 Task: Add a condition where "Status category is not Closed" in pending tickets.
Action: Mouse moved to (124, 433)
Screenshot: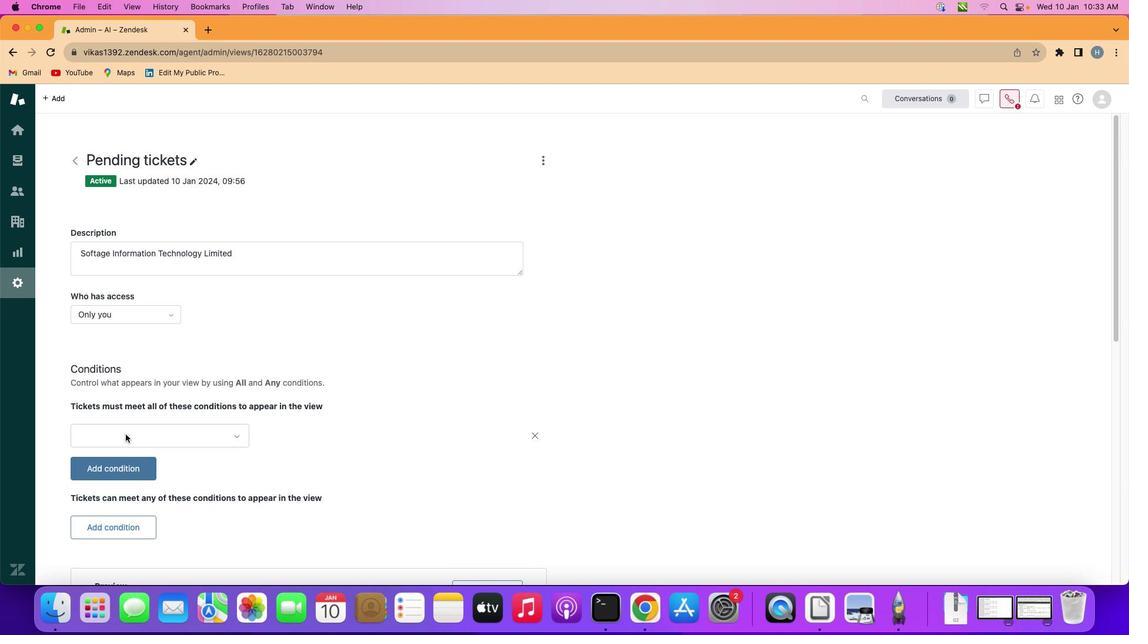 
Action: Mouse pressed left at (124, 433)
Screenshot: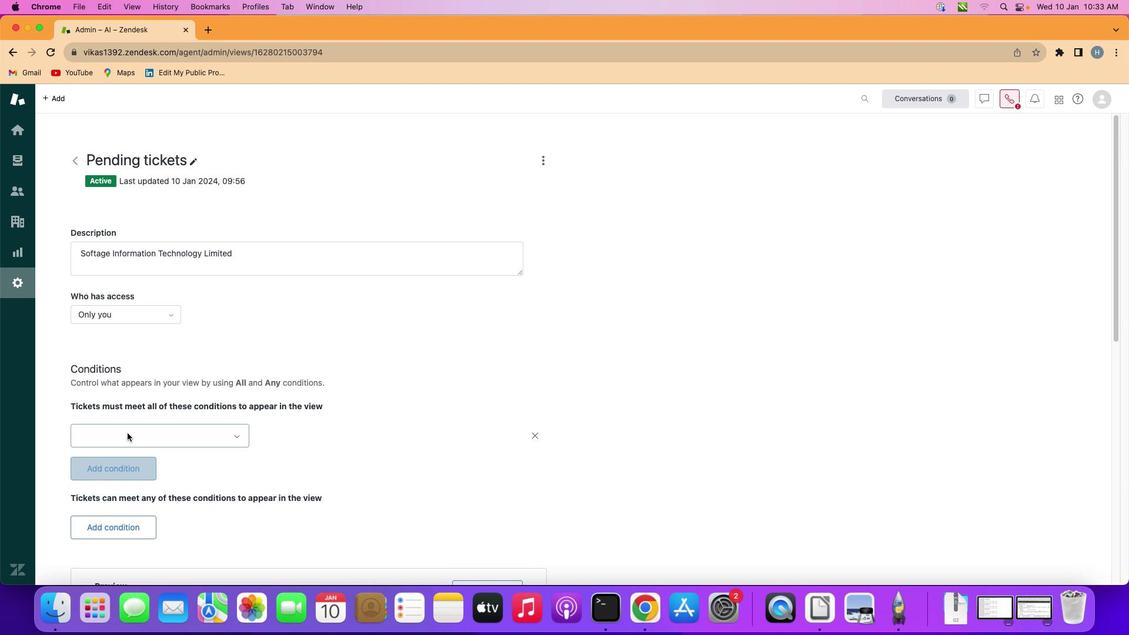 
Action: Mouse moved to (148, 431)
Screenshot: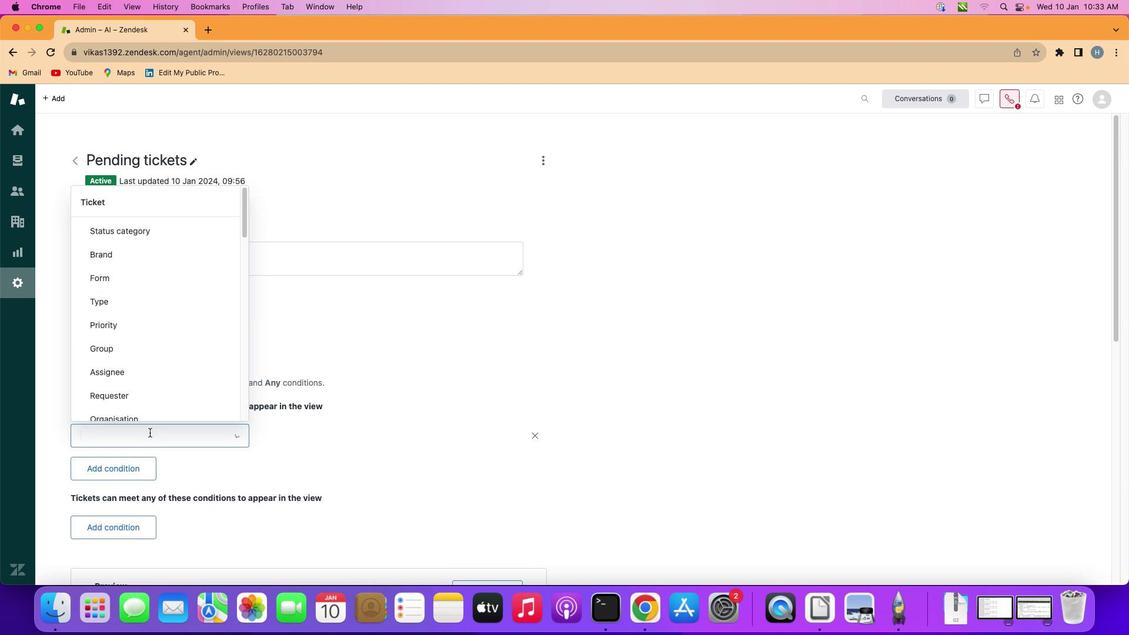
Action: Mouse pressed left at (148, 431)
Screenshot: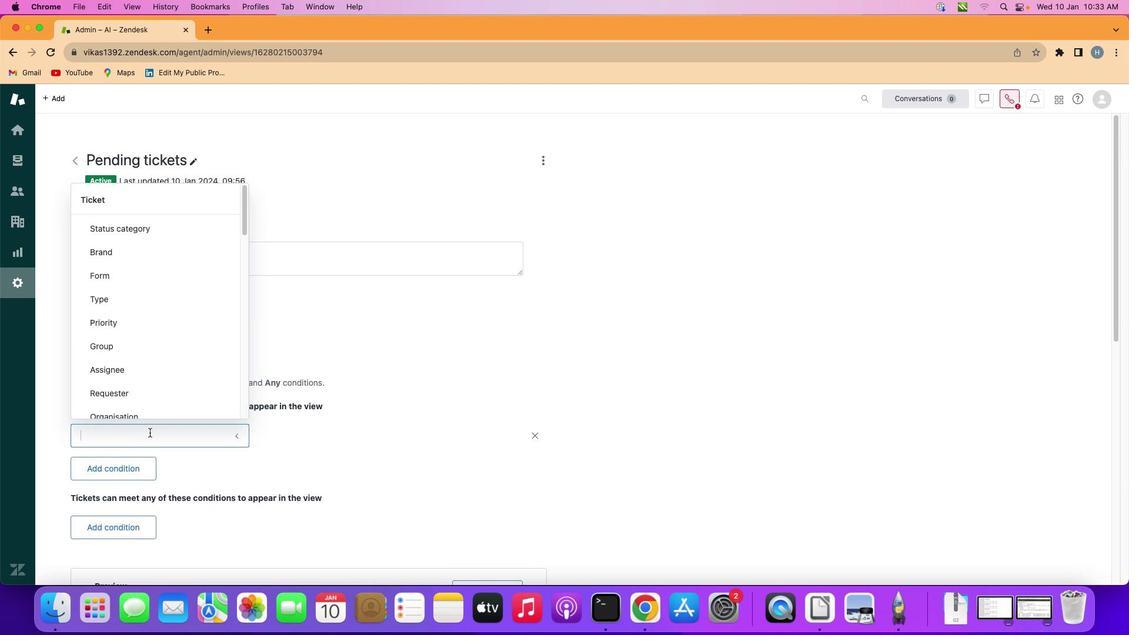 
Action: Mouse moved to (158, 221)
Screenshot: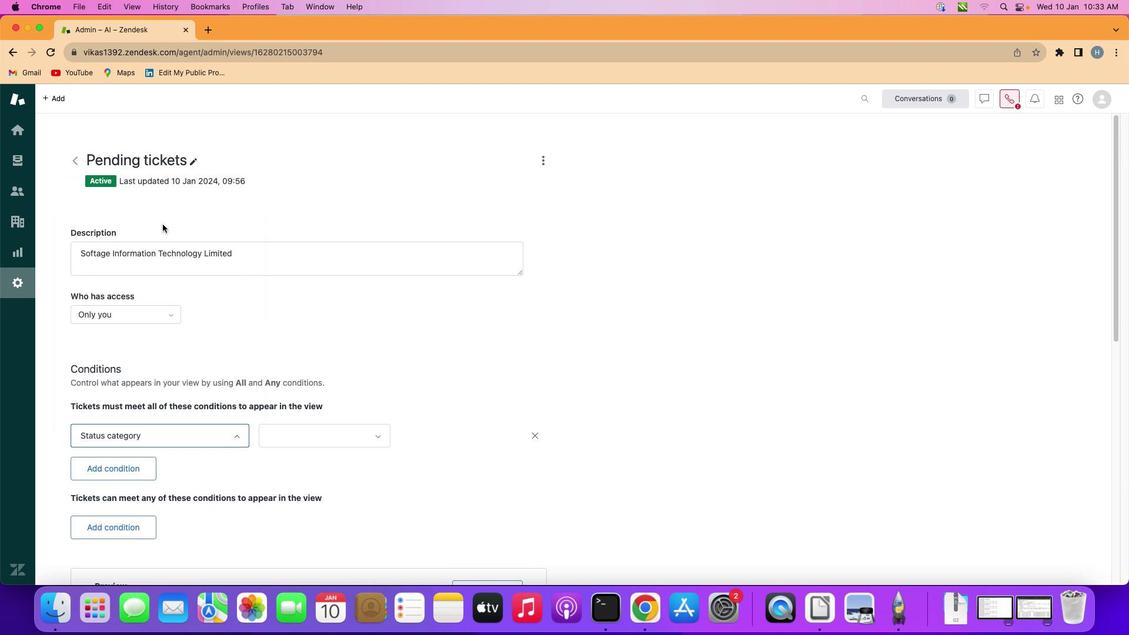 
Action: Mouse pressed left at (158, 221)
Screenshot: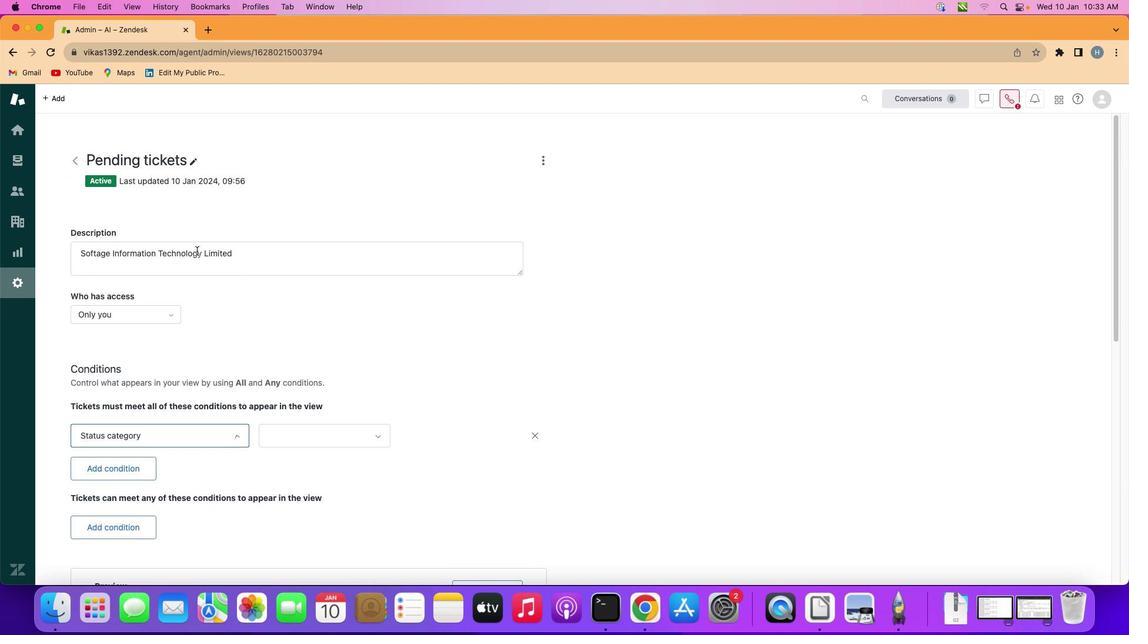 
Action: Mouse moved to (316, 428)
Screenshot: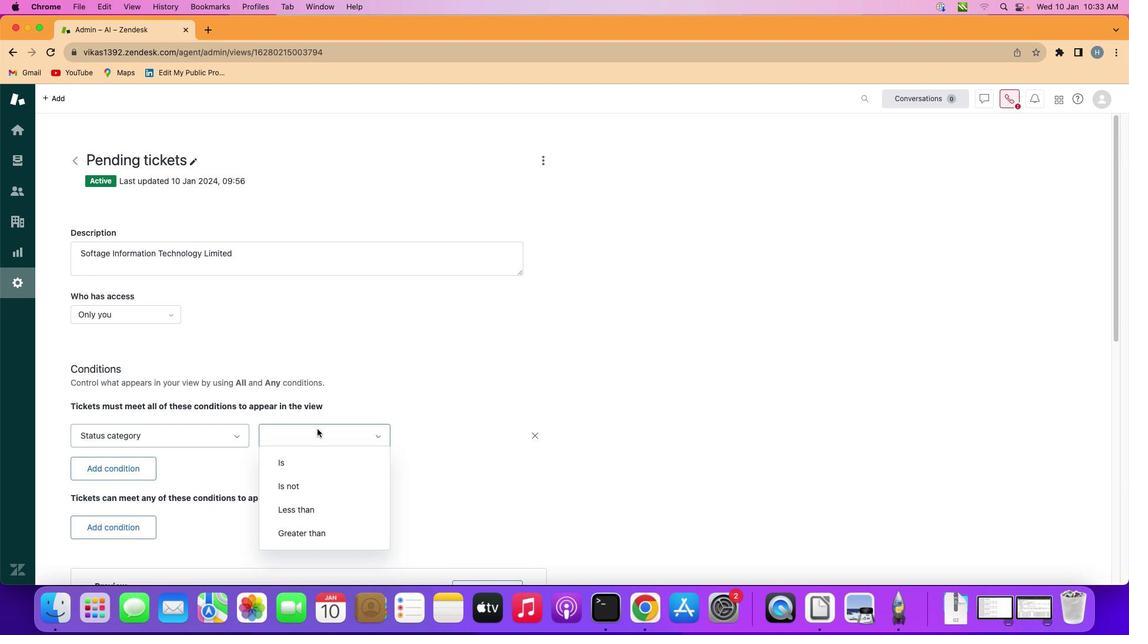 
Action: Mouse pressed left at (316, 428)
Screenshot: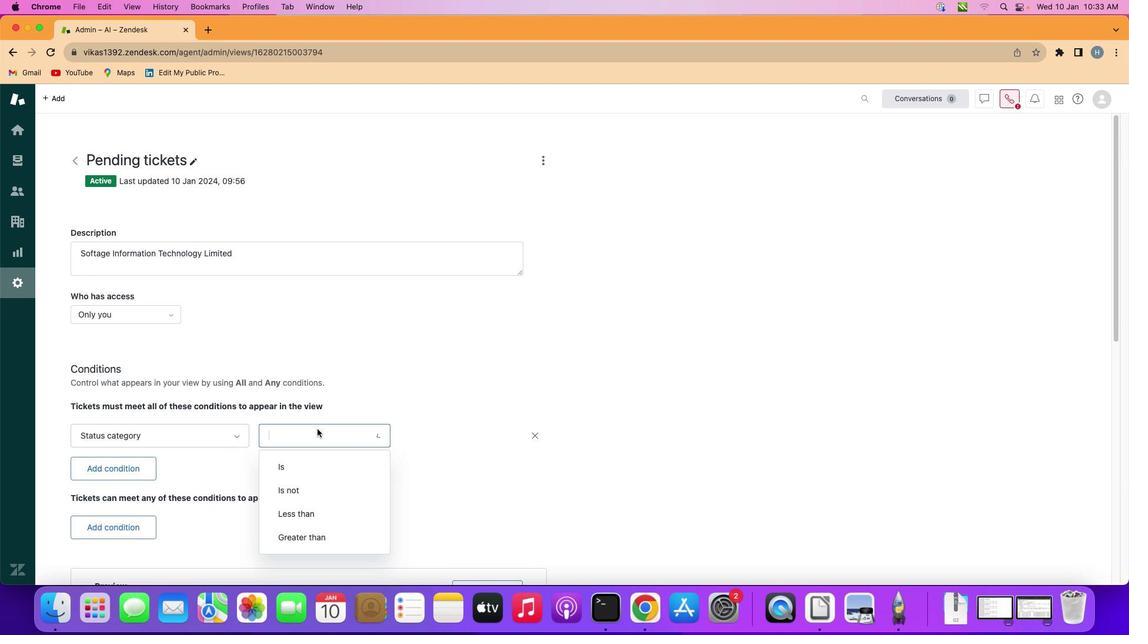 
Action: Mouse moved to (316, 483)
Screenshot: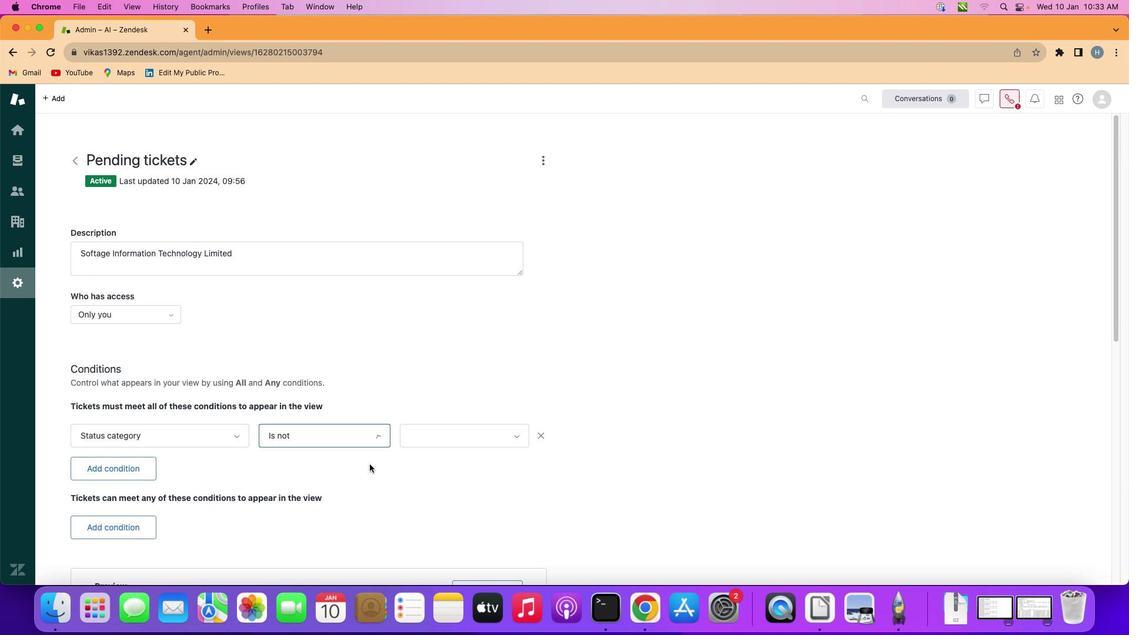
Action: Mouse pressed left at (316, 483)
Screenshot: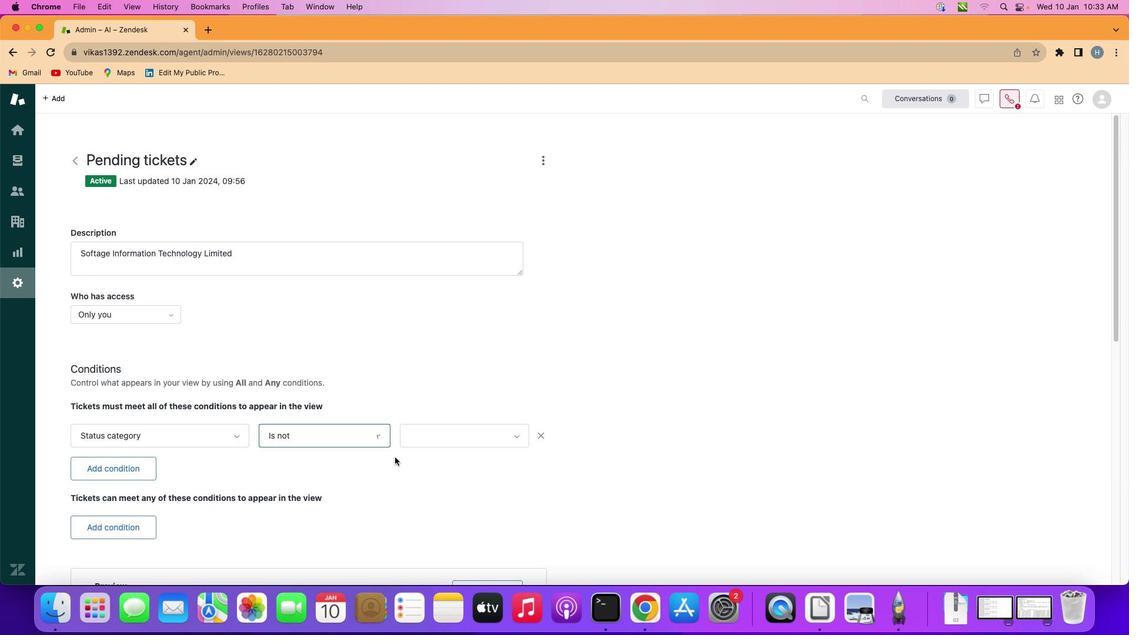 
Action: Mouse moved to (440, 441)
Screenshot: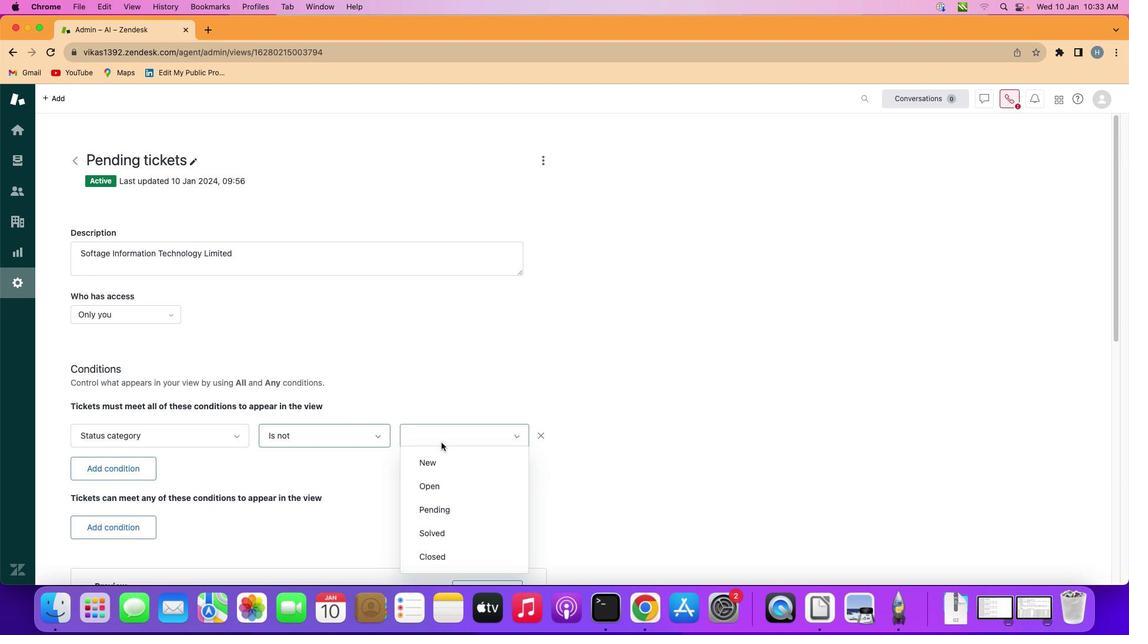 
Action: Mouse pressed left at (440, 441)
Screenshot: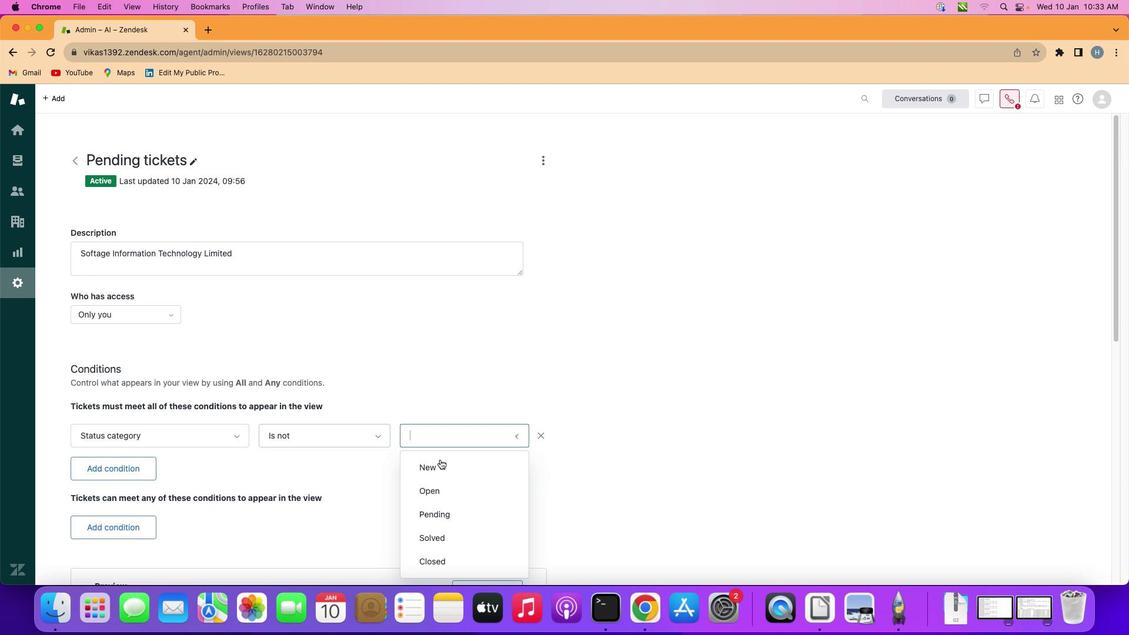 
Action: Mouse moved to (439, 556)
Screenshot: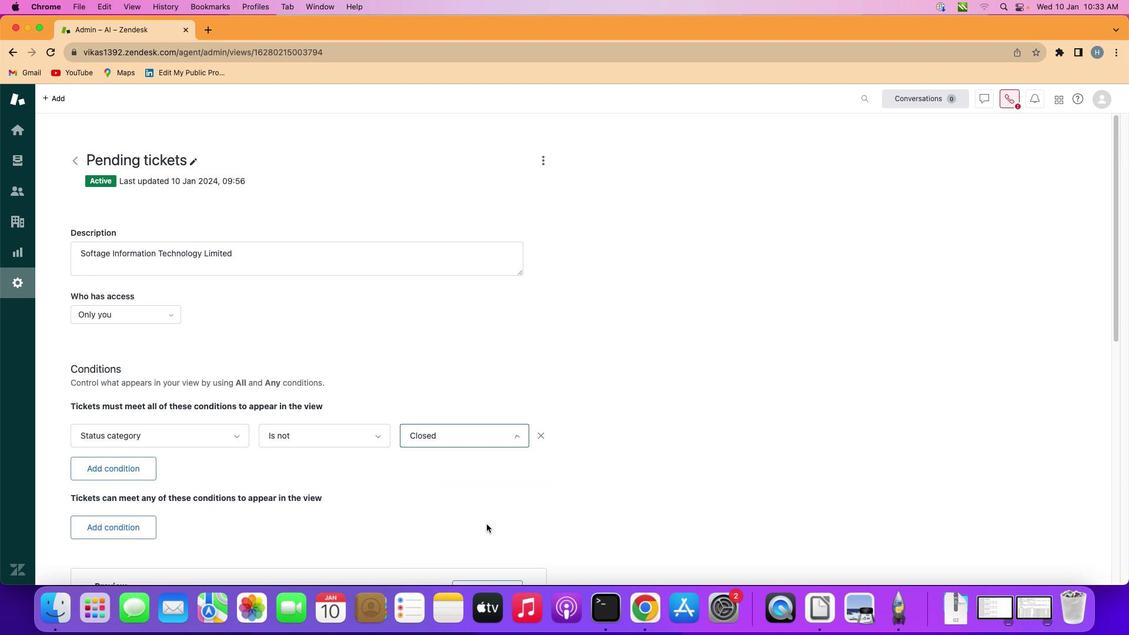 
Action: Mouse pressed left at (439, 556)
Screenshot: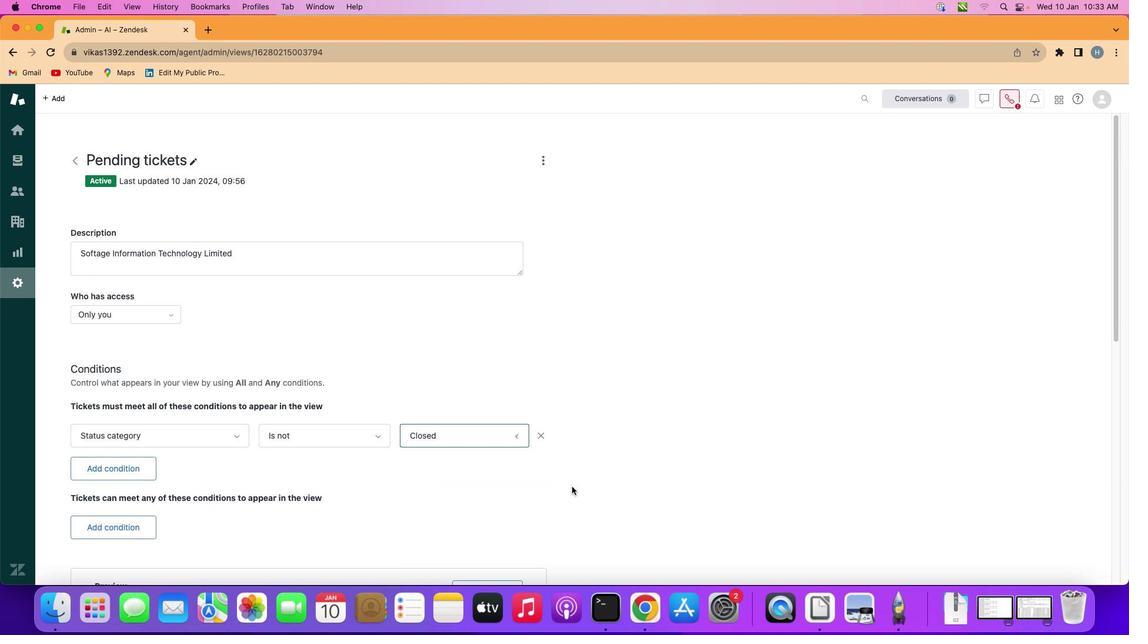 
Action: Mouse moved to (579, 481)
Screenshot: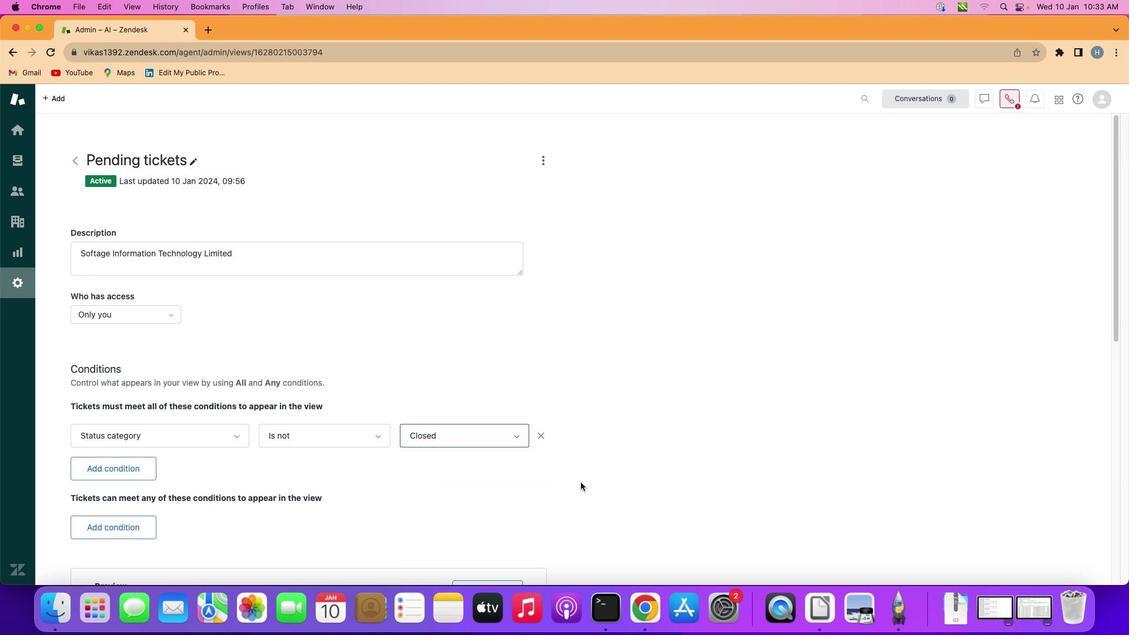 
